 Task: Set the match case to "Active" Under find vendor.
Action: Mouse moved to (111, 12)
Screenshot: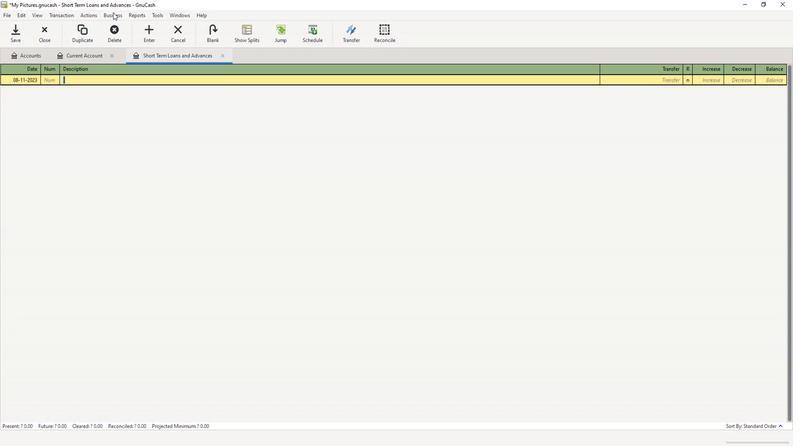 
Action: Mouse pressed left at (111, 12)
Screenshot: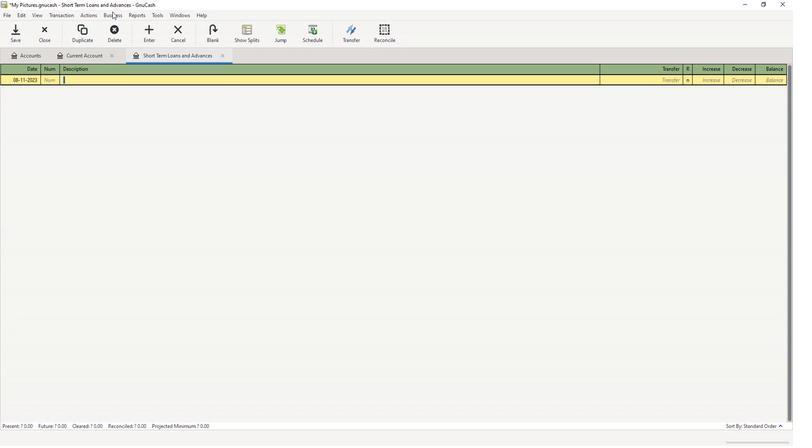 
Action: Mouse moved to (122, 33)
Screenshot: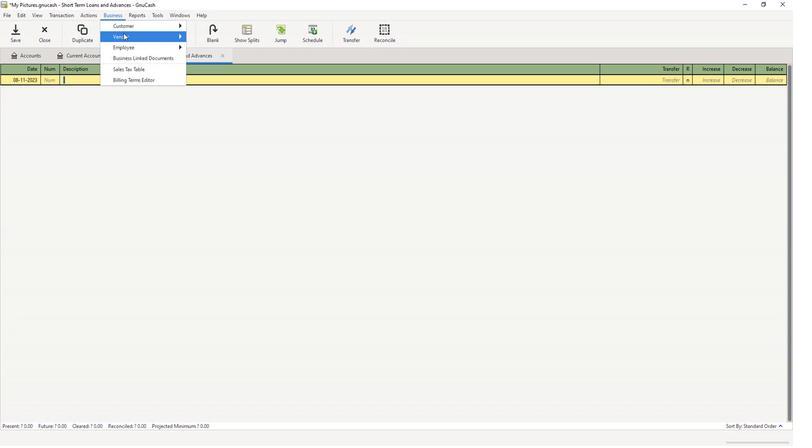 
Action: Mouse pressed left at (122, 33)
Screenshot: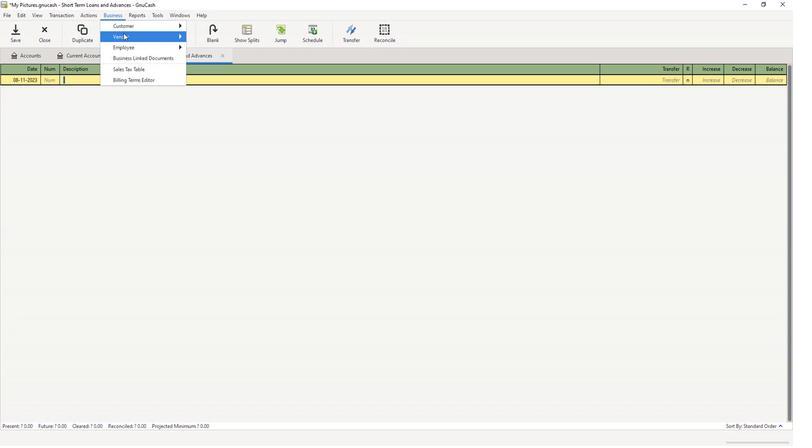 
Action: Mouse moved to (207, 61)
Screenshot: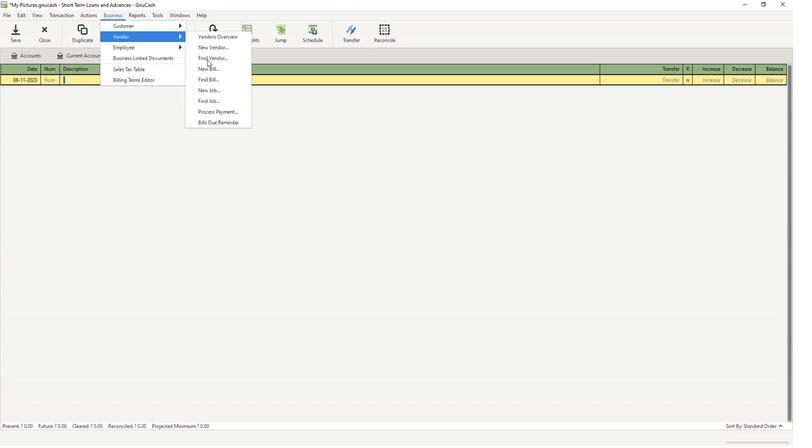 
Action: Mouse pressed left at (207, 61)
Screenshot: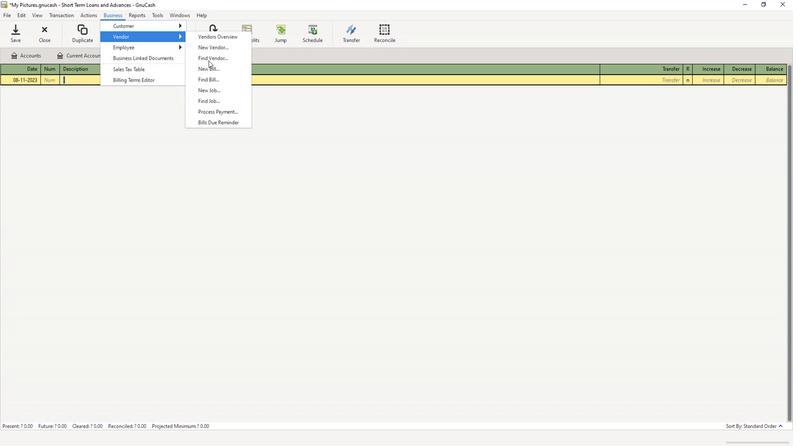 
Action: Mouse moved to (465, 206)
Screenshot: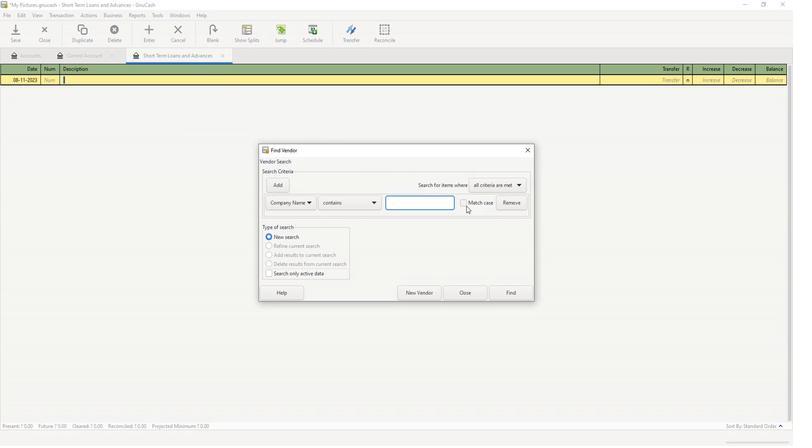
Action: Mouse pressed left at (465, 206)
Screenshot: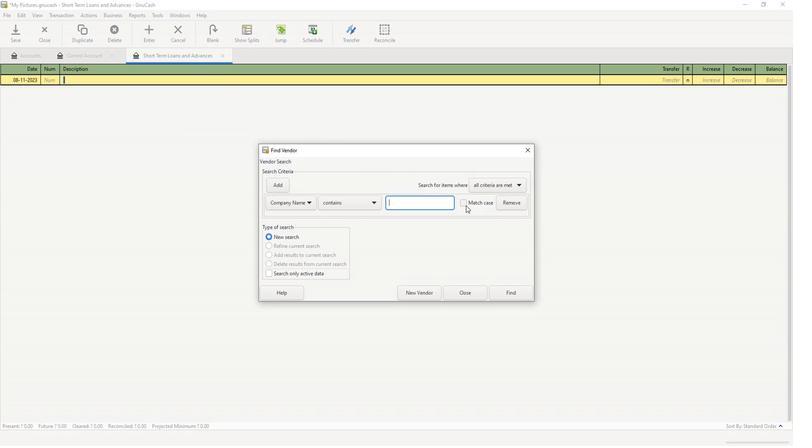 
